 Task: Create a task  Upgrade and migrate company customer support to a cloud-based solution , assign it to team member softage.4@softage.net in the project ApexTech and update the status of the task to  On Track  , set the priority of the task to High
Action: Mouse moved to (44, 269)
Screenshot: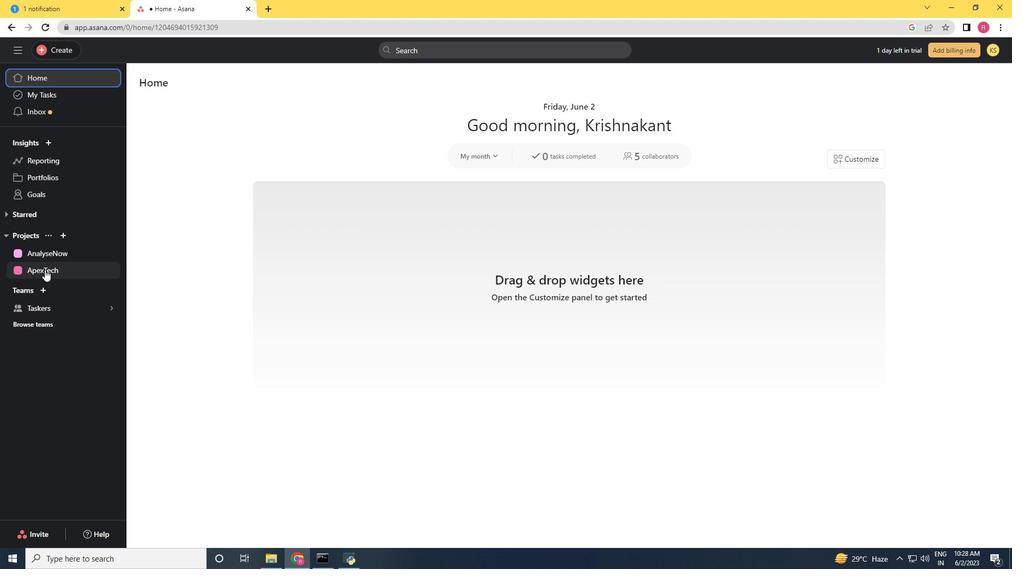 
Action: Mouse pressed left at (44, 269)
Screenshot: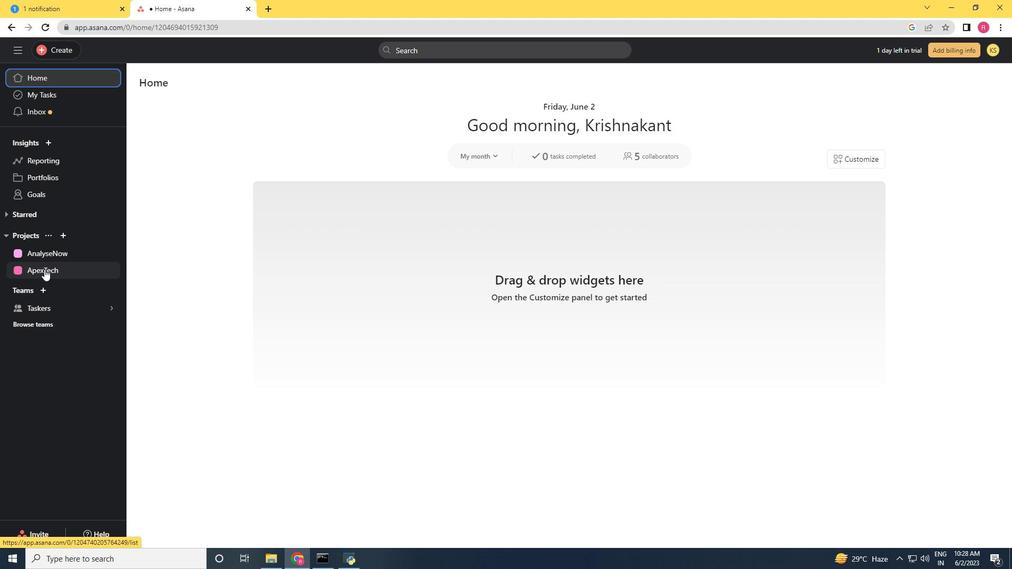 
Action: Mouse moved to (60, 52)
Screenshot: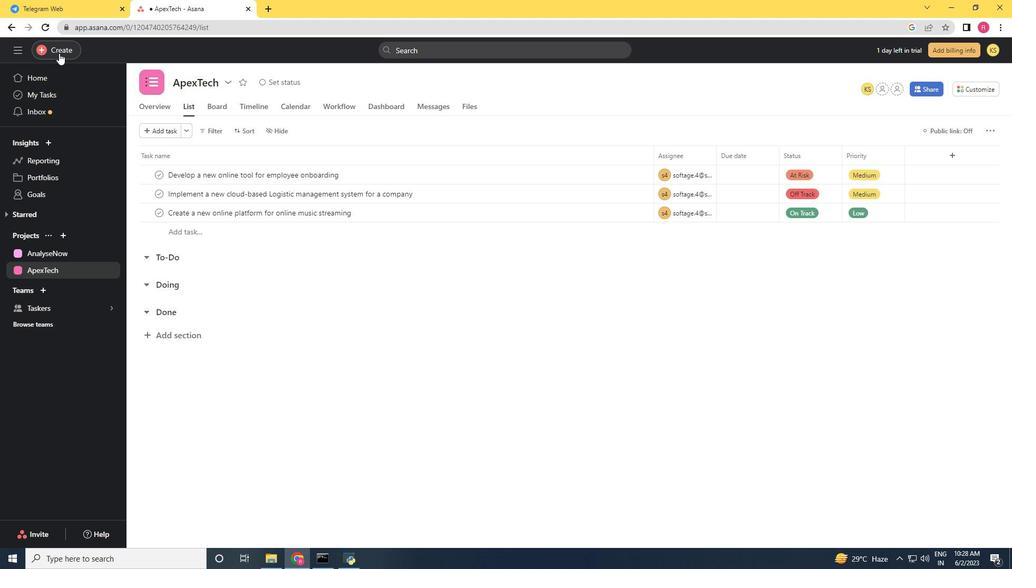 
Action: Mouse pressed left at (60, 52)
Screenshot: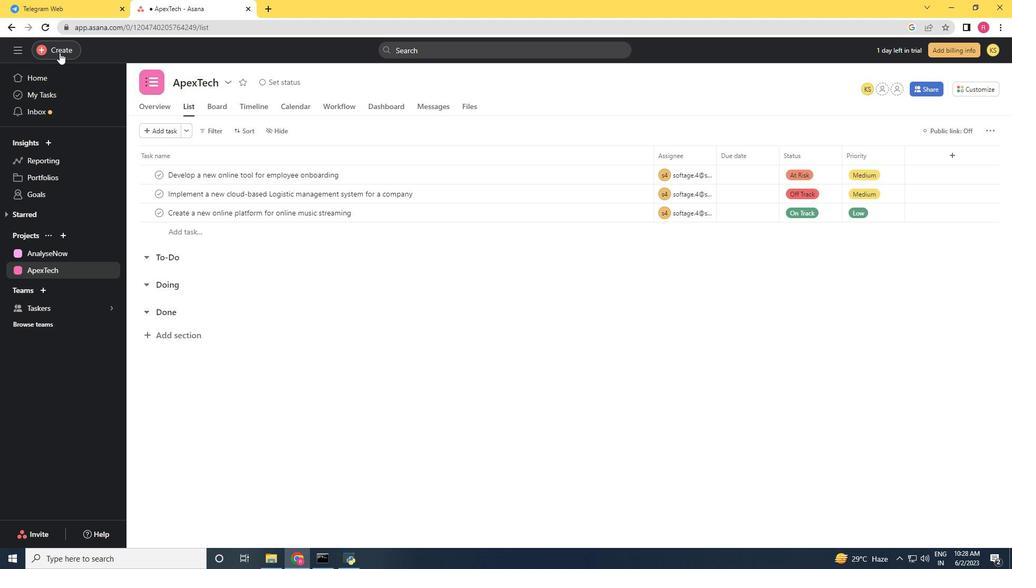 
Action: Mouse moved to (129, 58)
Screenshot: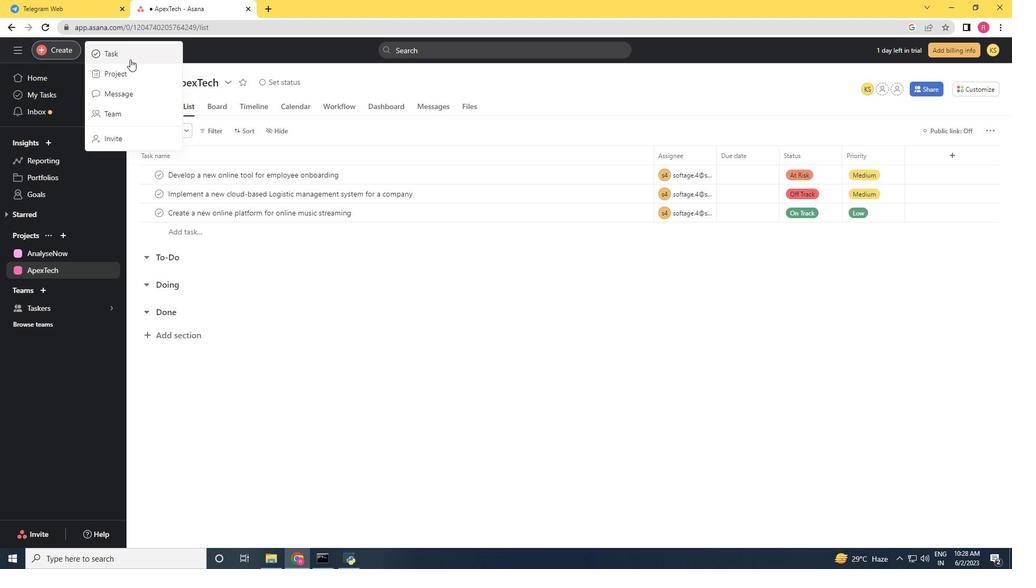 
Action: Mouse pressed left at (129, 58)
Screenshot: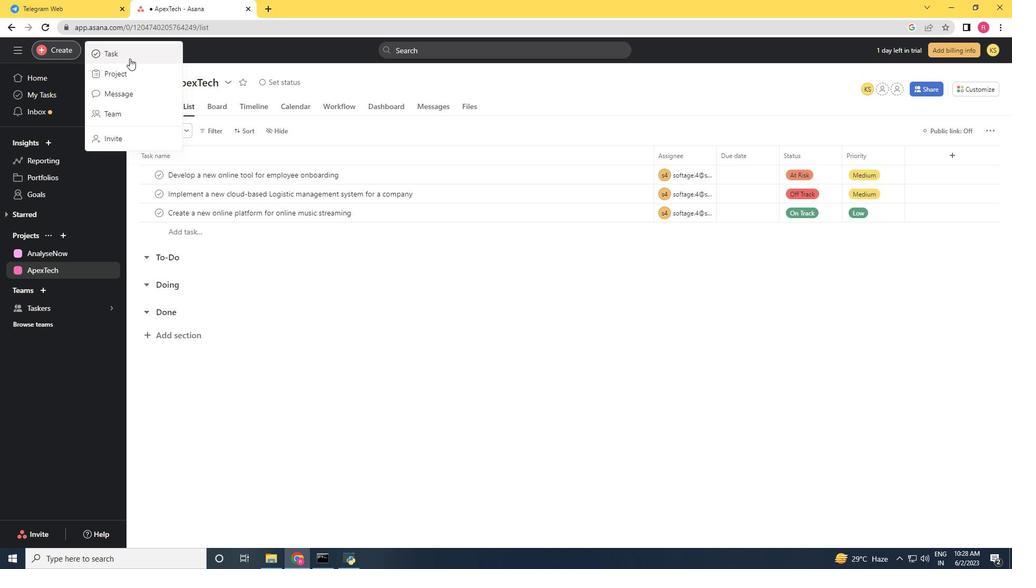 
Action: Key pressed <Key.shift>Upgrade<Key.space>and<Key.space>migrate<Key.space>company<Key.space>customer<Key.space>support<Key.space>to<Key.space>a<Key.space>cloud-based<Key.space><Key.space>solution
Screenshot: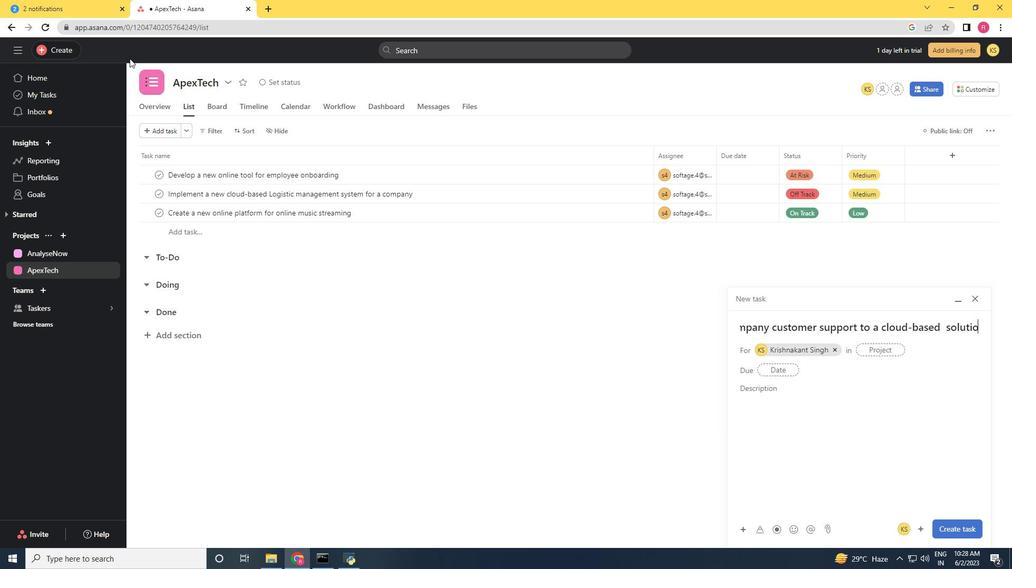 
Action: Mouse moved to (833, 348)
Screenshot: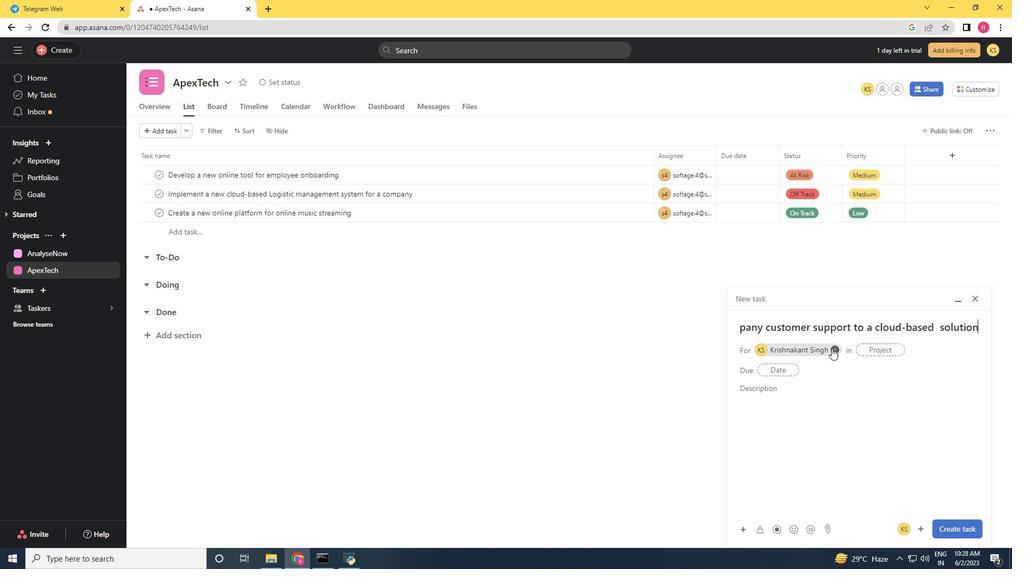
Action: Mouse pressed left at (833, 348)
Screenshot: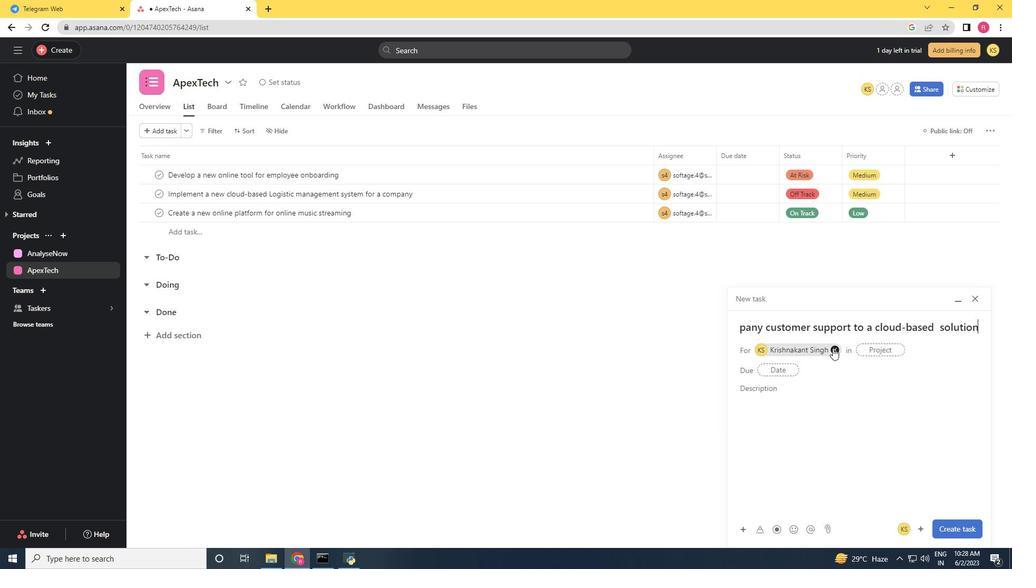 
Action: Mouse moved to (782, 350)
Screenshot: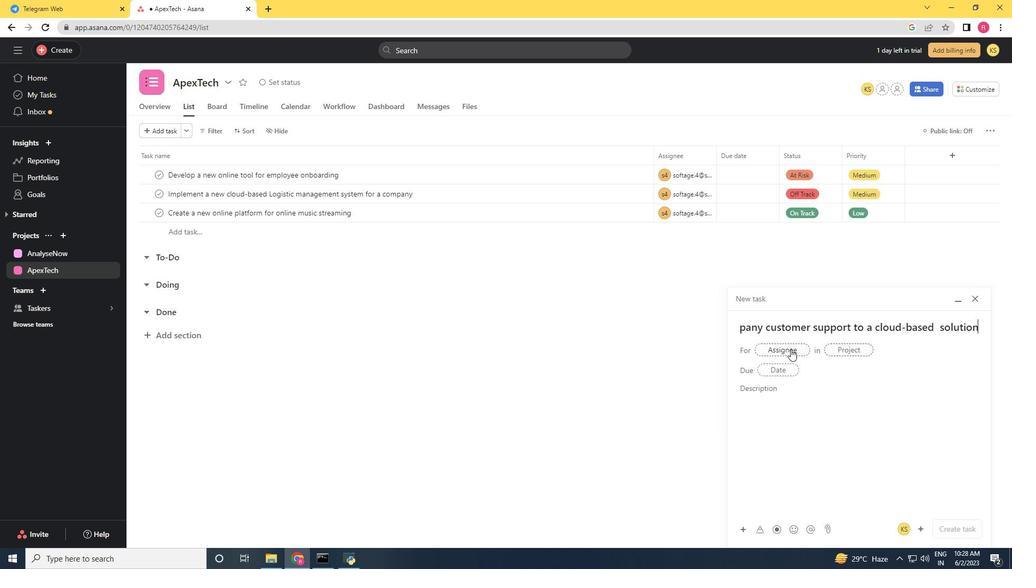 
Action: Mouse pressed left at (782, 350)
Screenshot: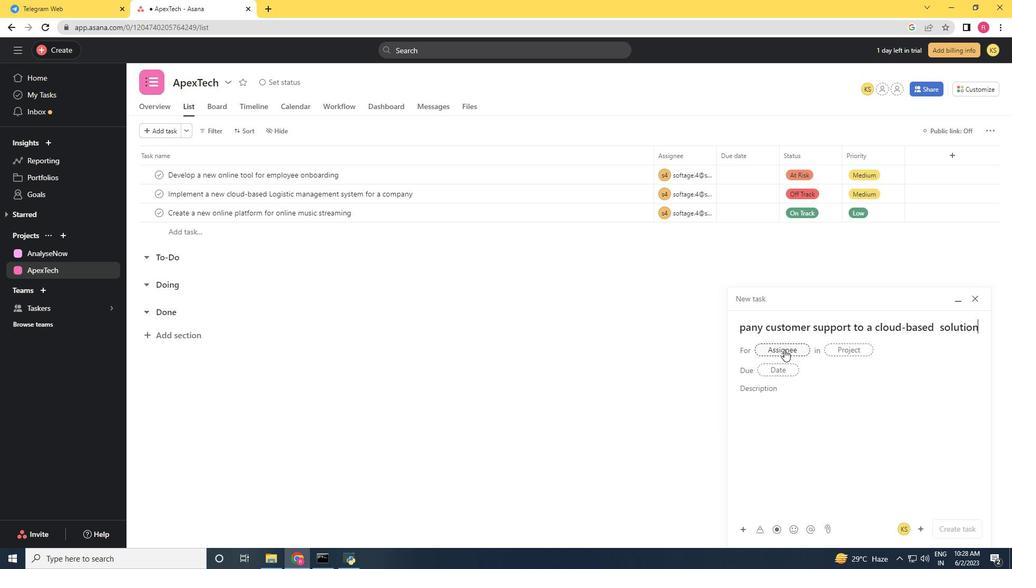 
Action: Mouse moved to (774, 355)
Screenshot: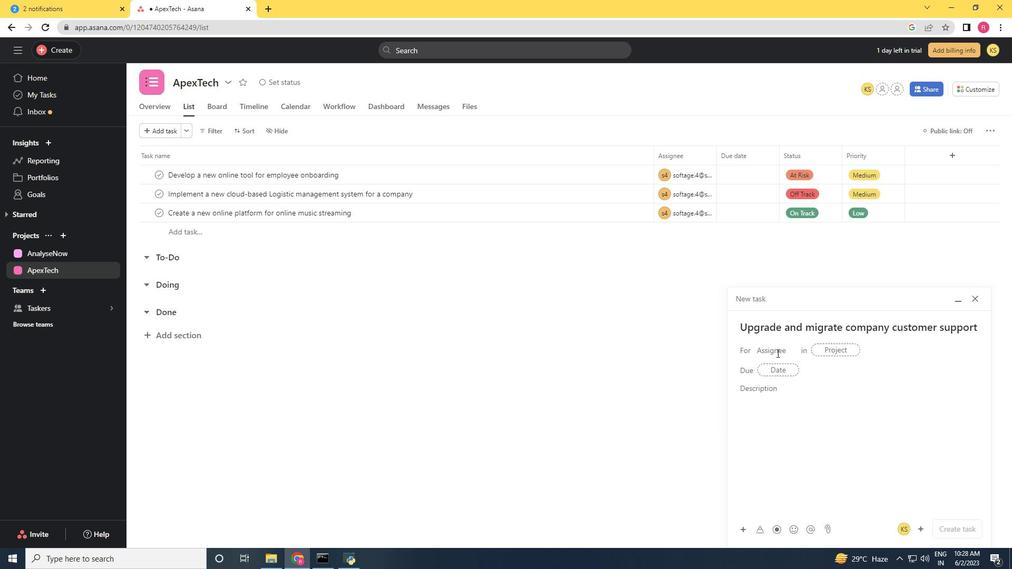 
Action: Key pressed si<Key.backspace>oftage.4<Key.shift>@softag.net
Screenshot: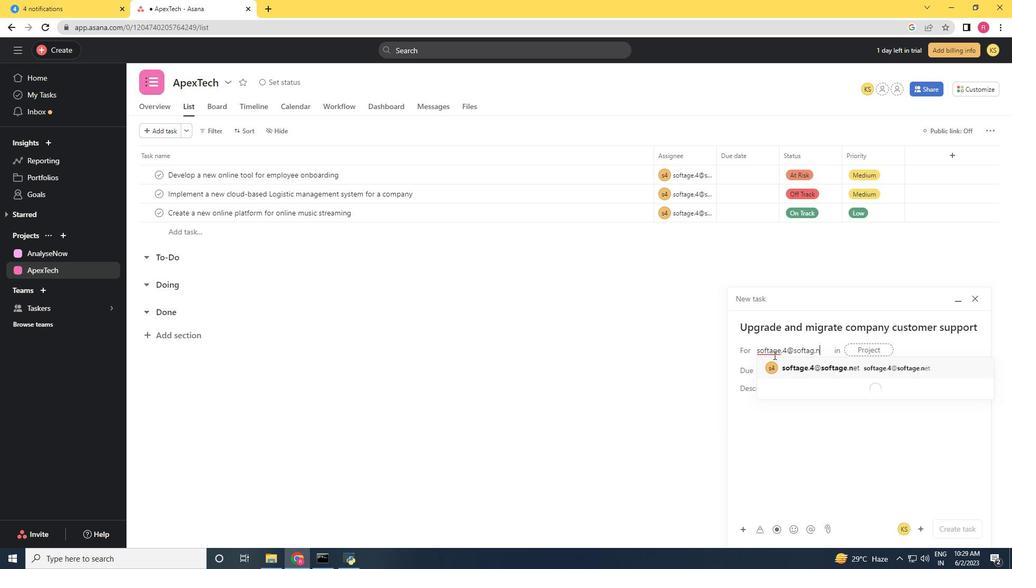 
Action: Mouse moved to (814, 352)
Screenshot: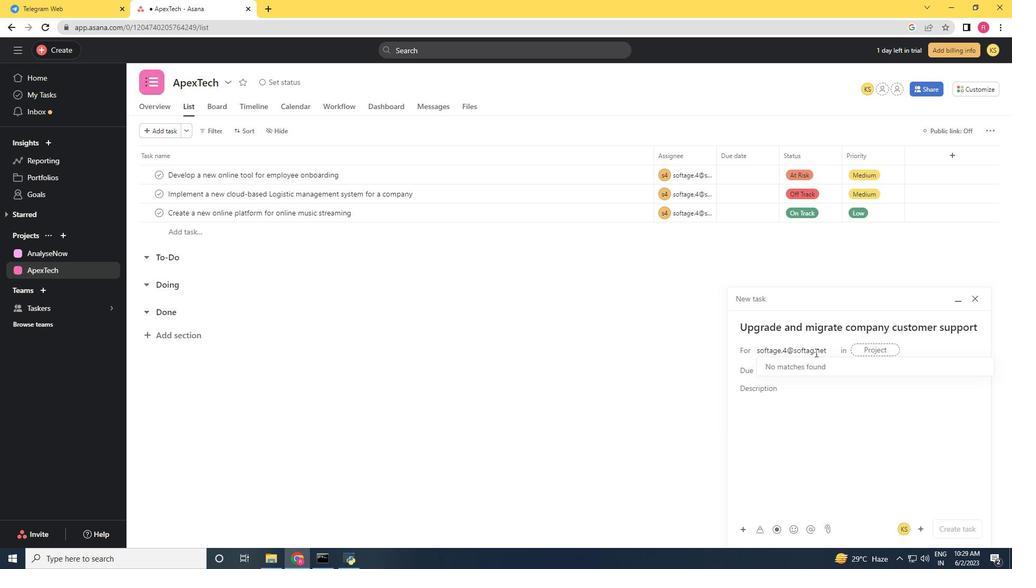 
Action: Mouse pressed left at (814, 352)
Screenshot: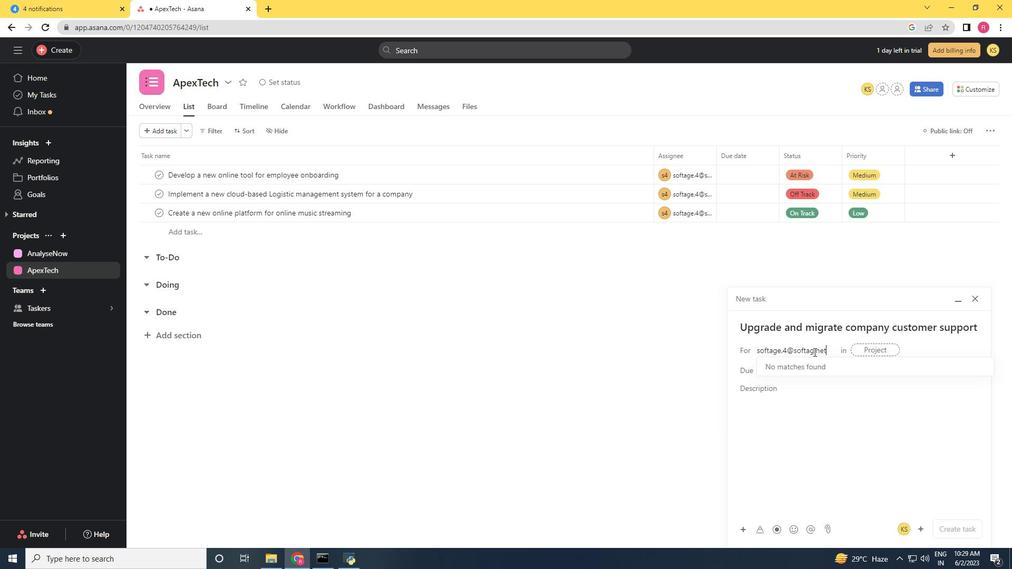 
Action: Key pressed e
Screenshot: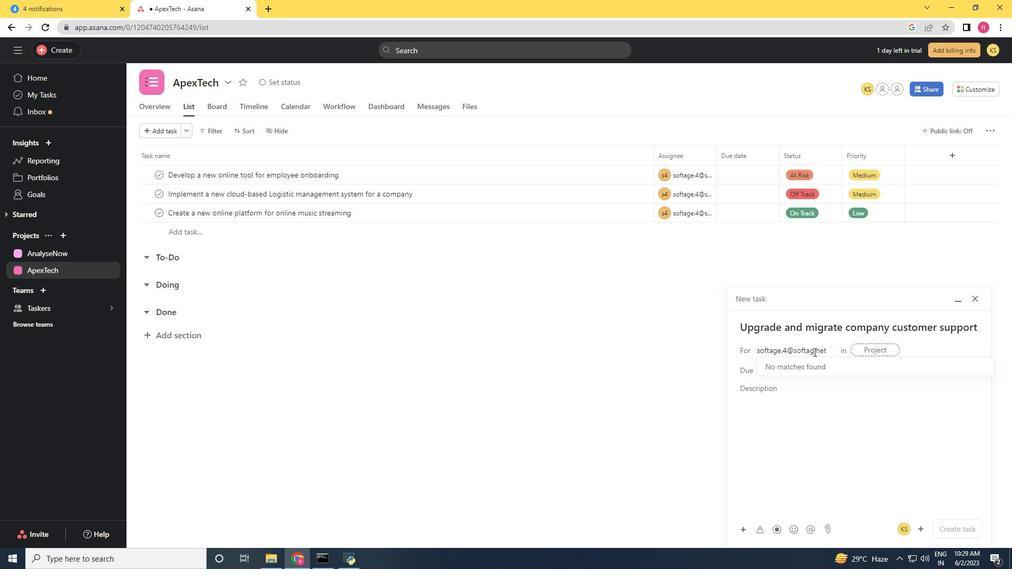 
Action: Mouse moved to (818, 371)
Screenshot: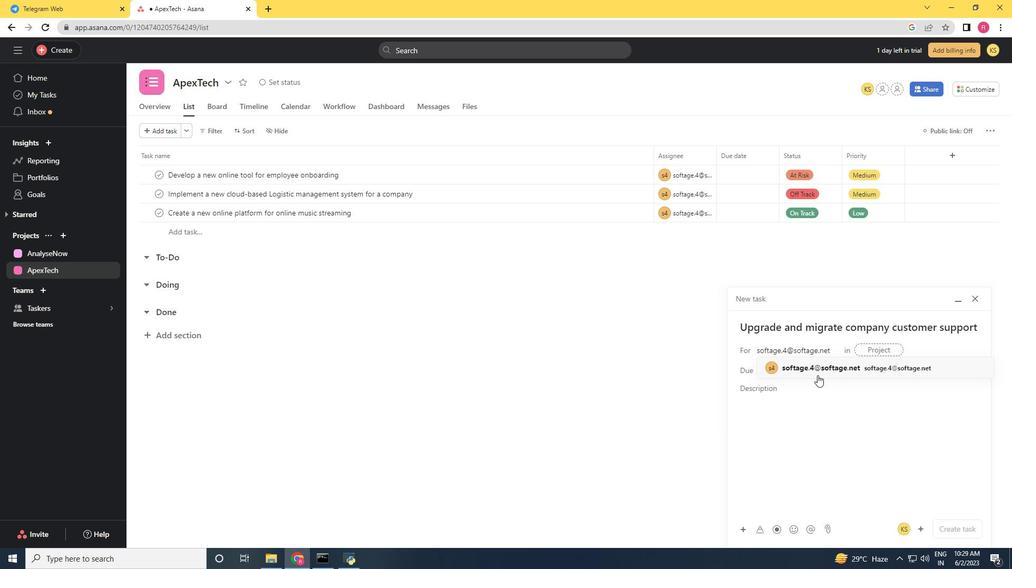 
Action: Mouse pressed left at (818, 371)
Screenshot: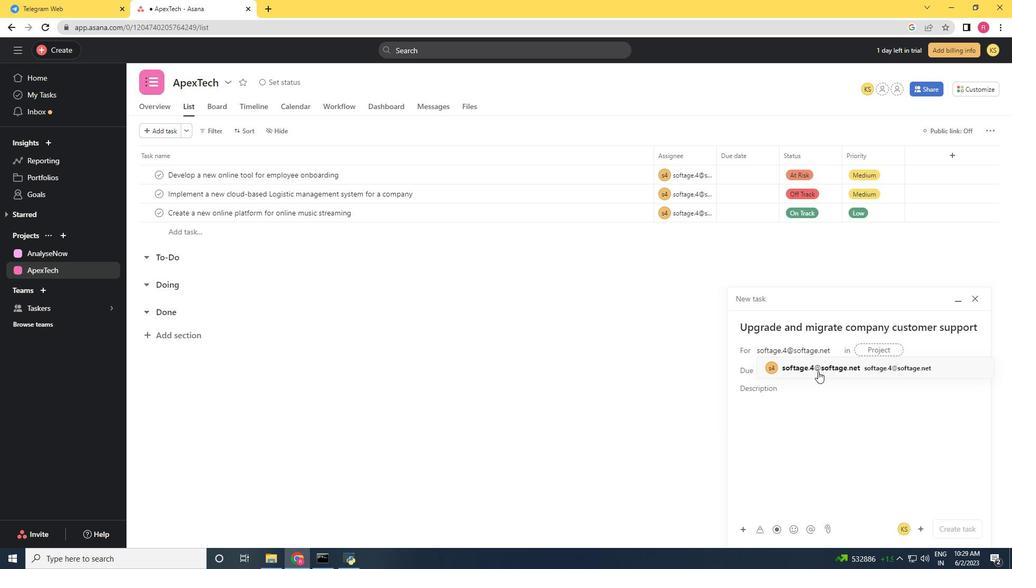 
Action: Mouse moved to (720, 390)
Screenshot: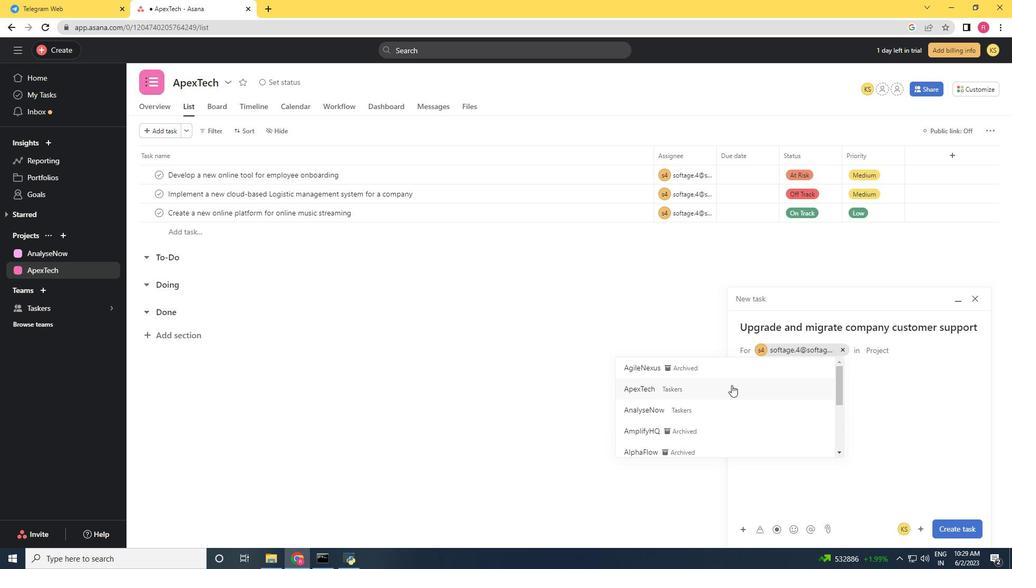 
Action: Mouse pressed left at (720, 390)
Screenshot: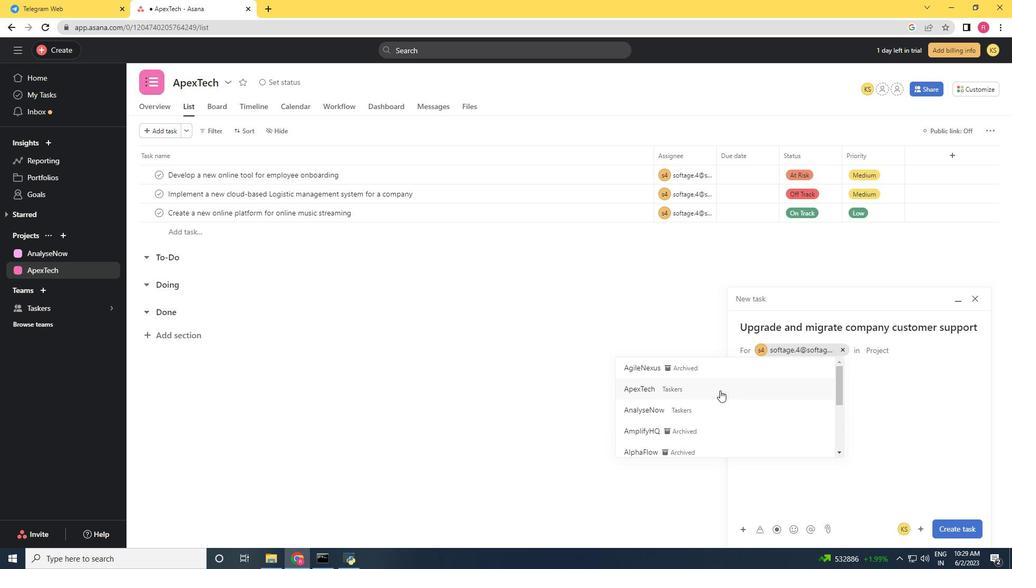 
Action: Mouse moved to (794, 393)
Screenshot: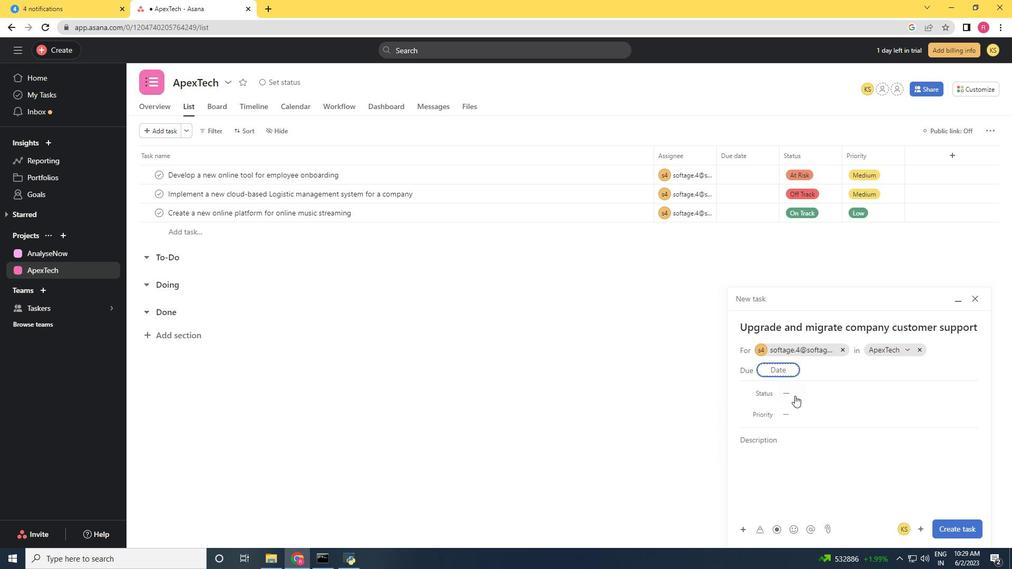 
Action: Mouse pressed left at (794, 393)
Screenshot: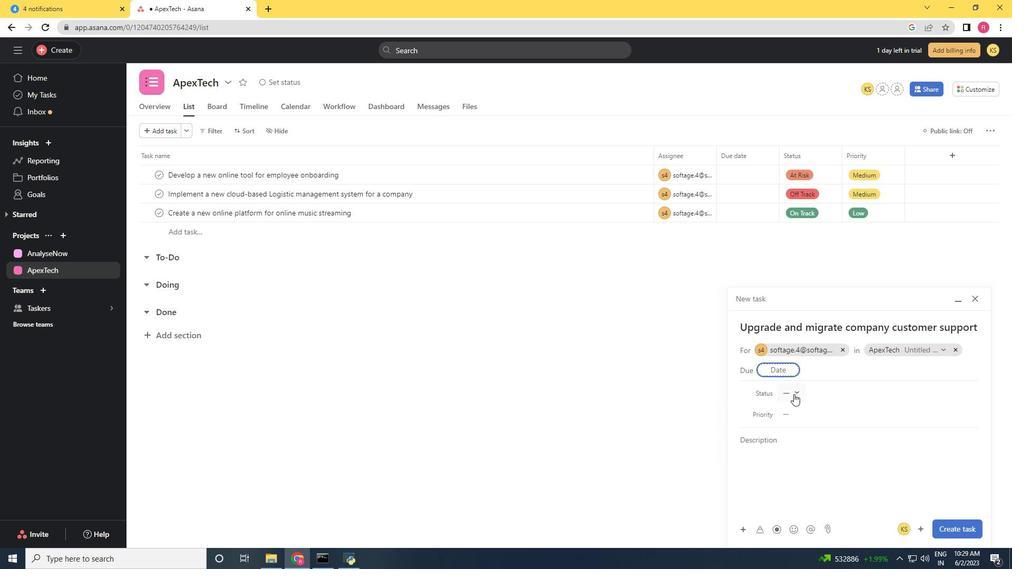 
Action: Mouse moved to (816, 430)
Screenshot: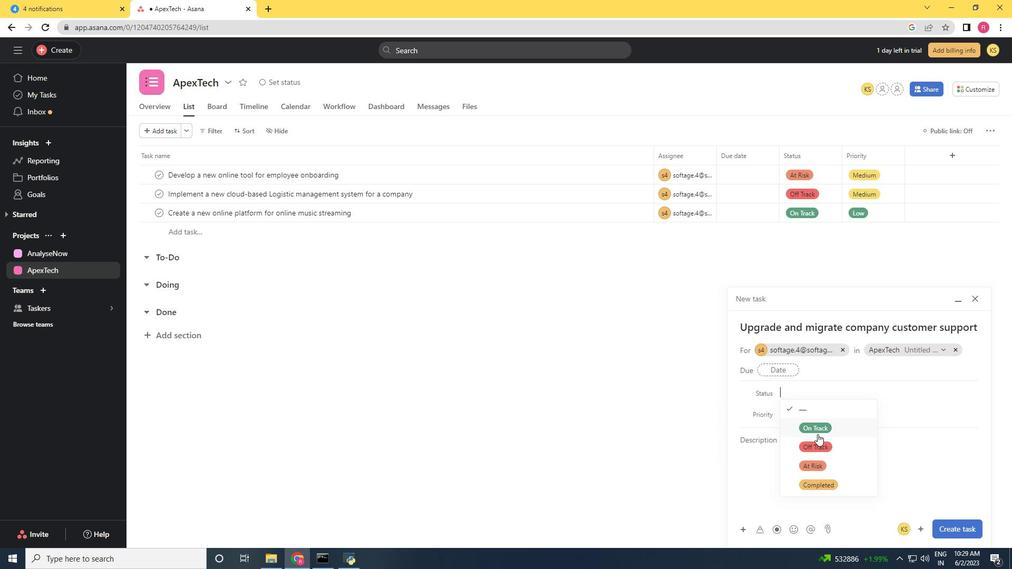 
Action: Mouse pressed left at (816, 430)
Screenshot: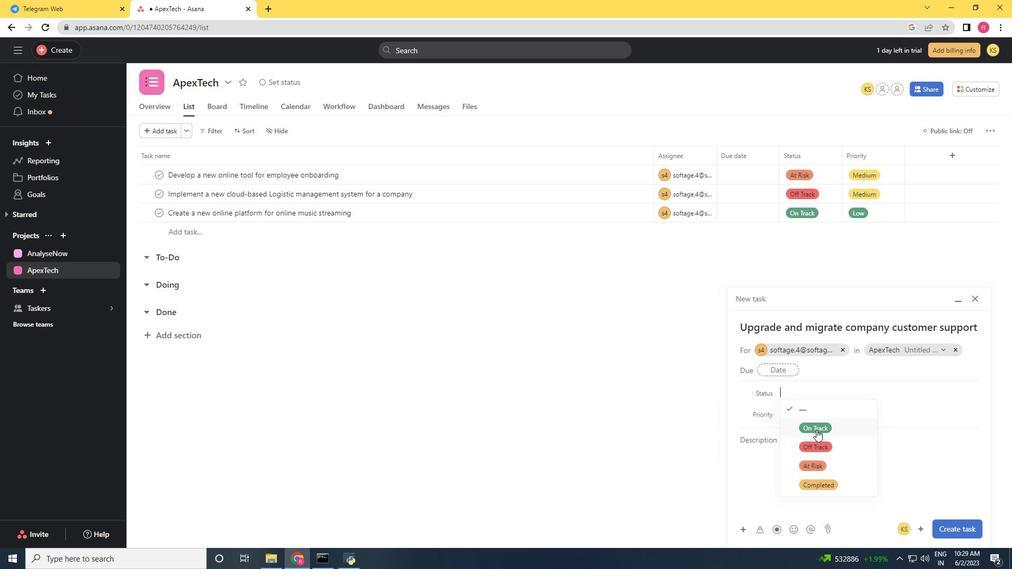 
Action: Mouse moved to (794, 414)
Screenshot: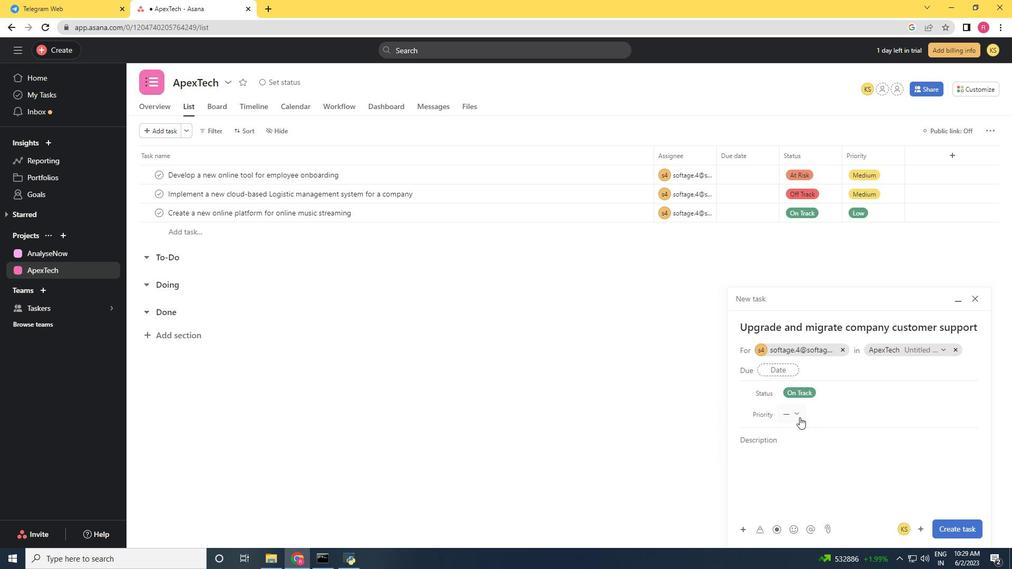 
Action: Mouse pressed left at (794, 414)
Screenshot: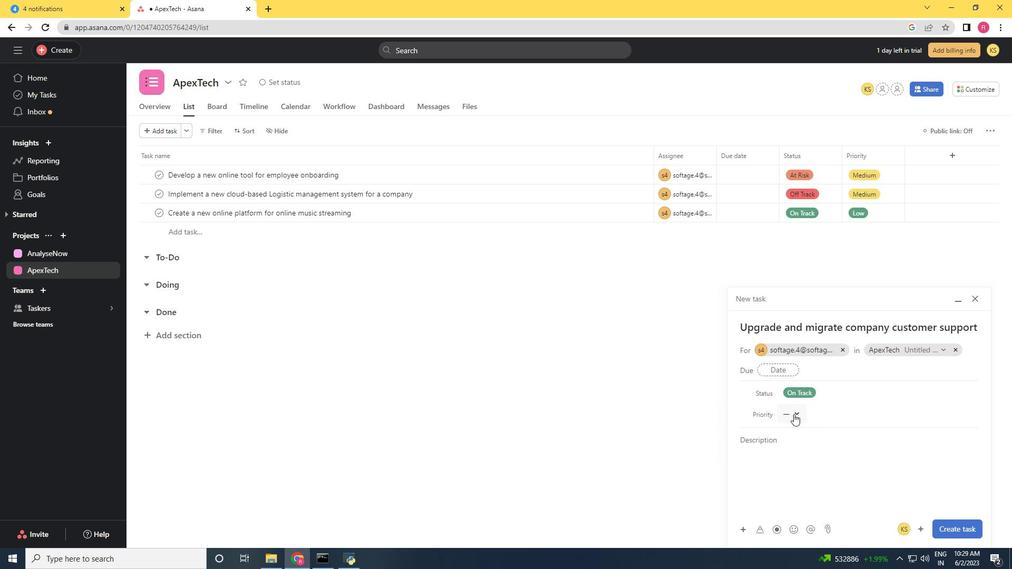 
Action: Mouse moved to (805, 445)
Screenshot: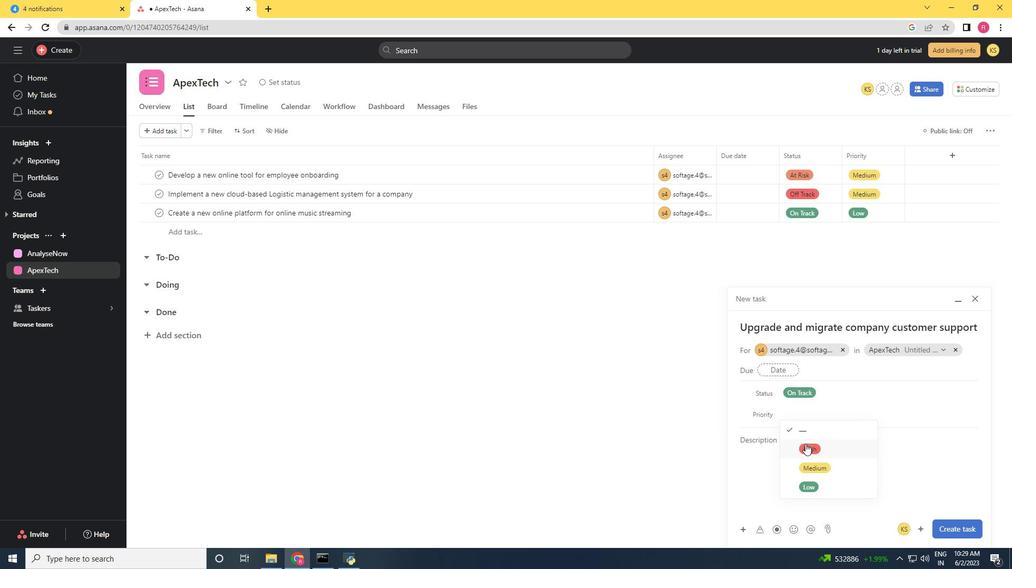 
Action: Mouse pressed left at (805, 445)
Screenshot: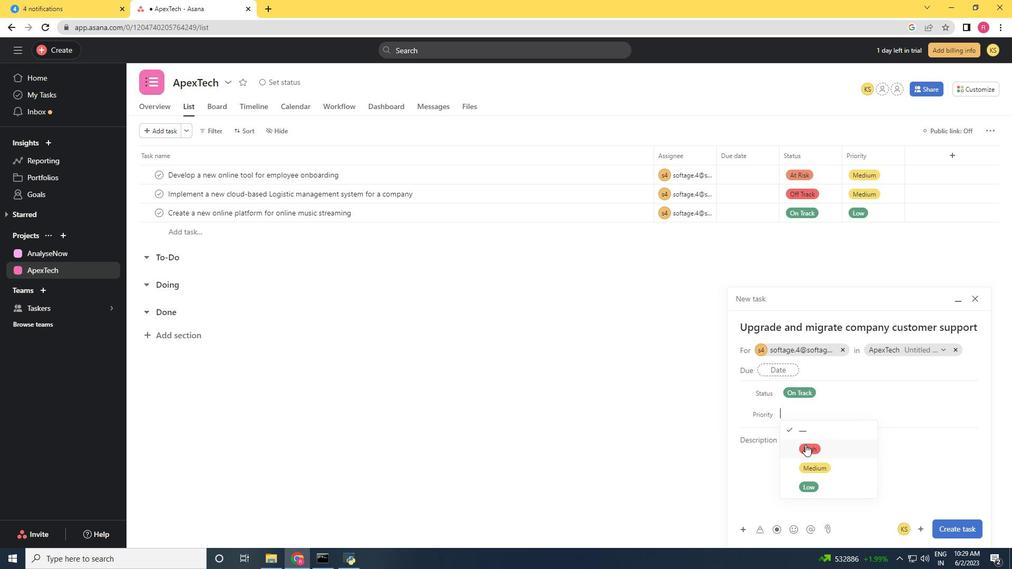 
Action: Mouse moved to (963, 527)
Screenshot: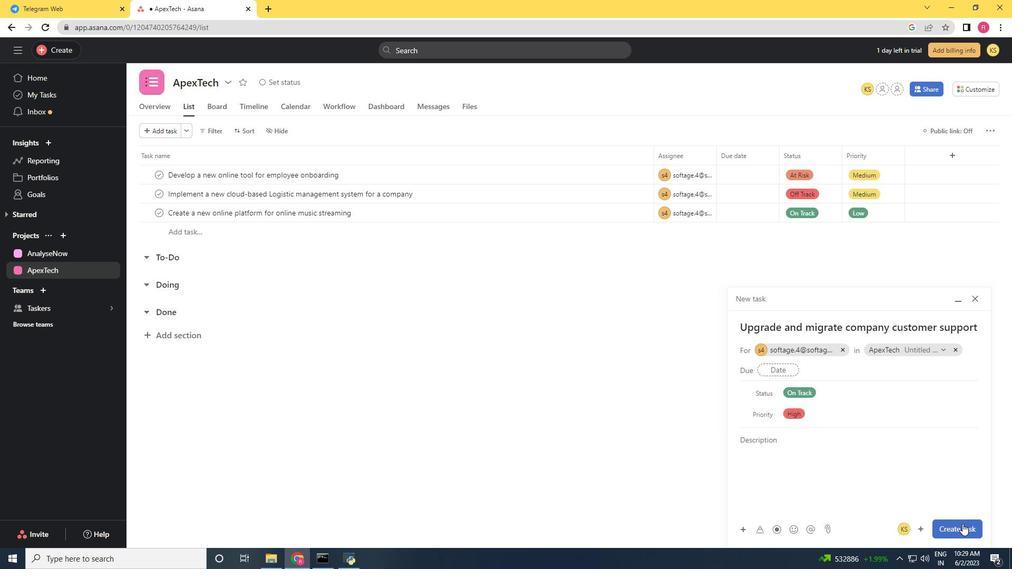 
Action: Mouse pressed left at (963, 527)
Screenshot: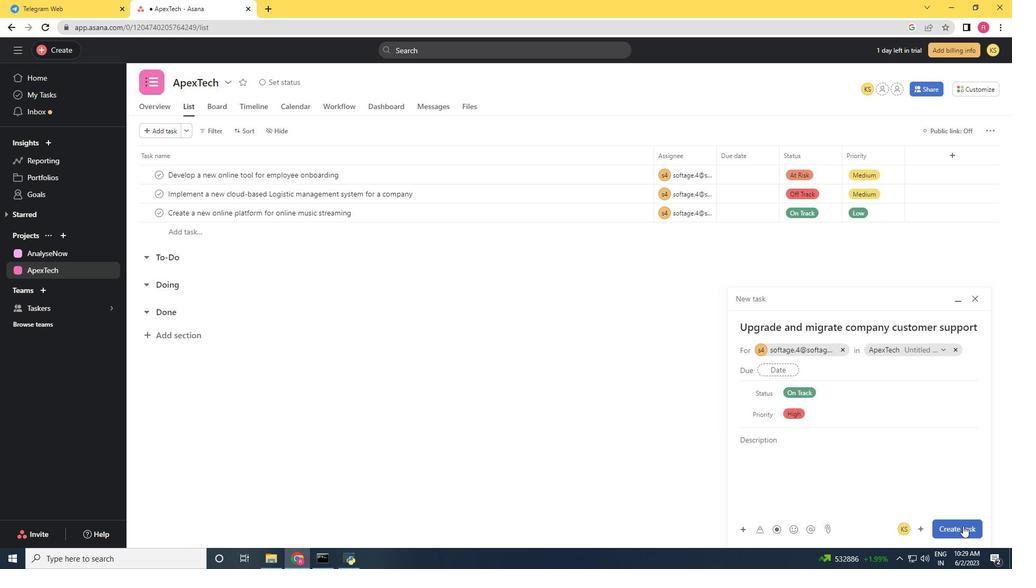 
Action: Mouse moved to (633, 505)
Screenshot: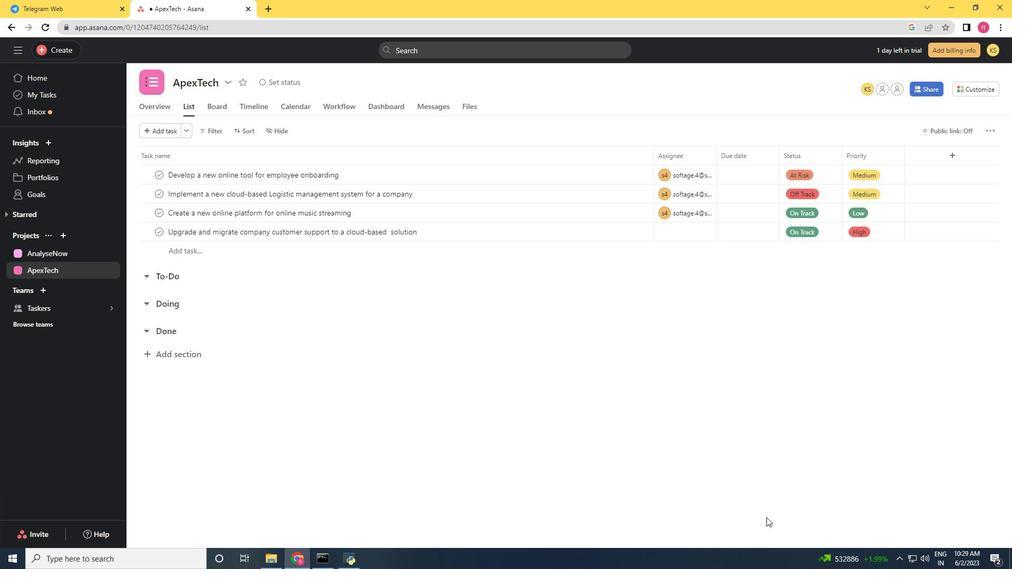 
